 Task: Open Card Card0000000041 in Board Board0000000011 in Workspace WS0000000004 in Trello. Add Member ayush98111@gmail.com to Card Card0000000041 in Board Board0000000011 in Workspace WS0000000004 in Trello. Add Purple Label titled Label0000000041 to Card Card0000000041 in Board Board0000000011 in Workspace WS0000000004 in Trello. Add Checklist CL0000000041 to Card Card0000000041 in Board Board0000000011 in Workspace WS0000000004 in Trello. Add Dates with Start Date as Aug 01 2023 and Due Date as Aug 31 2023 to Card Card0000000041 in Board Board0000000011 in Workspace WS0000000004 in Trello
Action: Mouse moved to (91, 375)
Screenshot: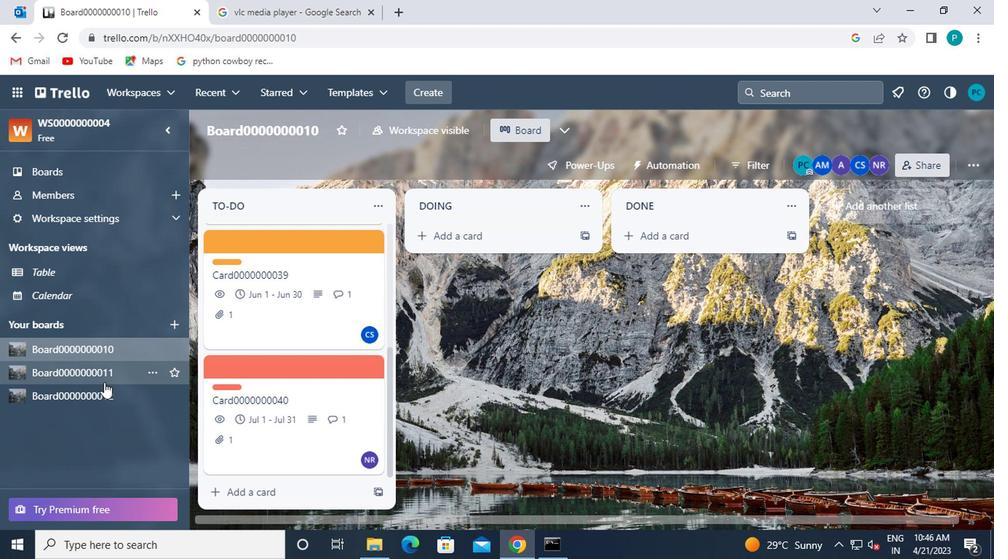 
Action: Mouse pressed left at (91, 375)
Screenshot: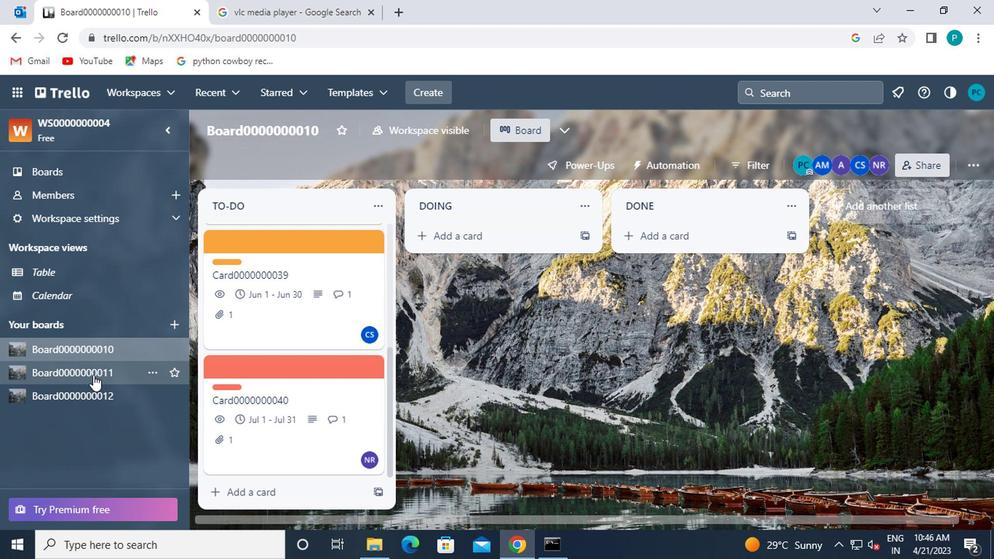 
Action: Mouse moved to (256, 203)
Screenshot: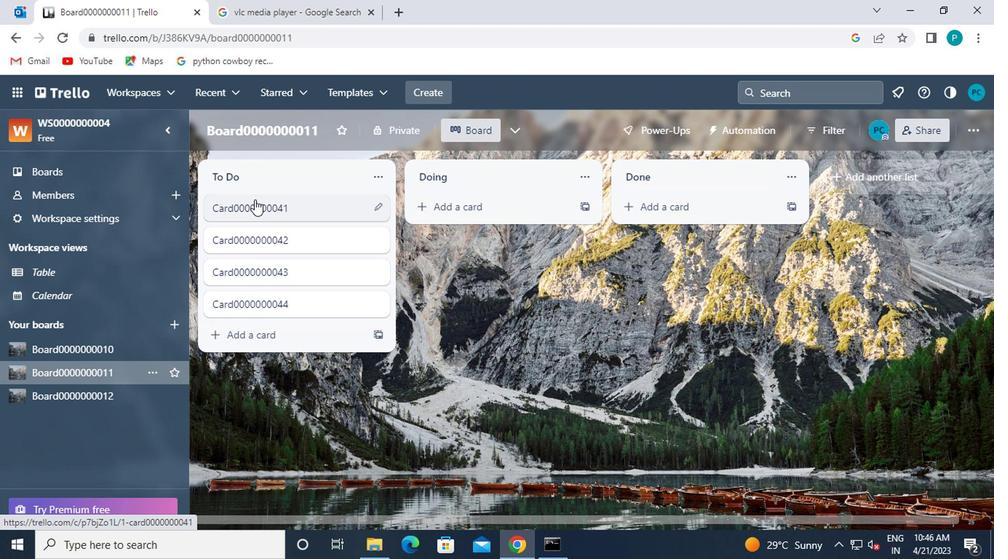 
Action: Mouse pressed left at (256, 203)
Screenshot: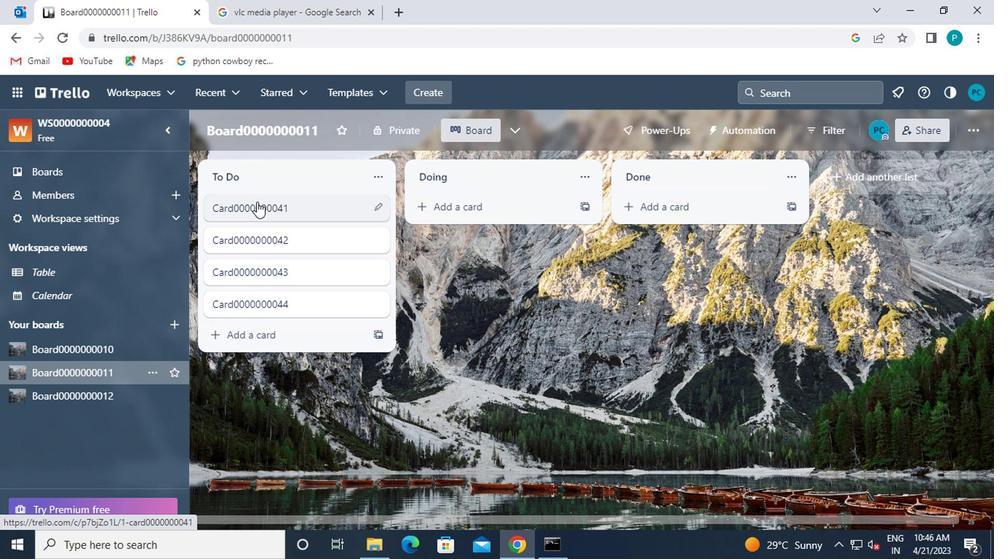
Action: Mouse moved to (640, 212)
Screenshot: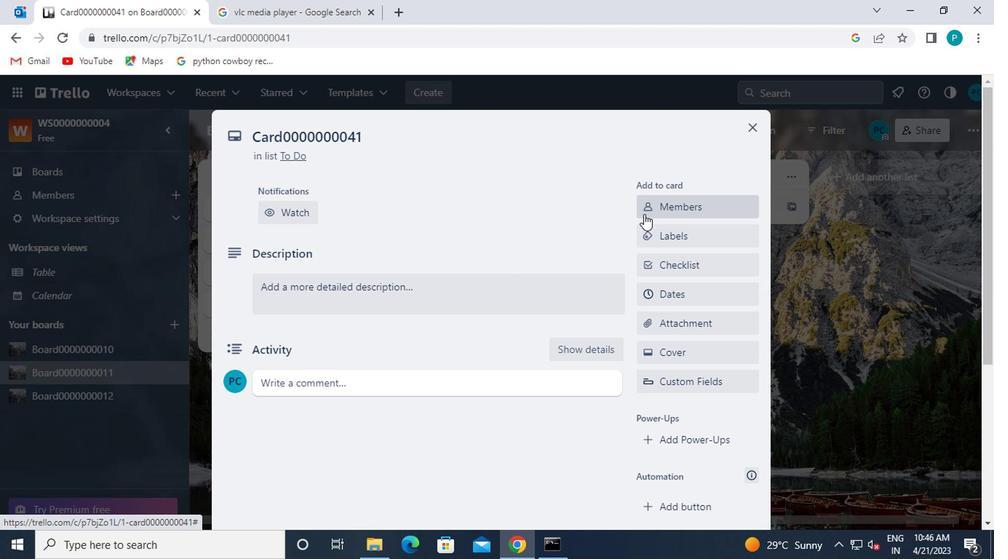 
Action: Mouse pressed left at (640, 212)
Screenshot: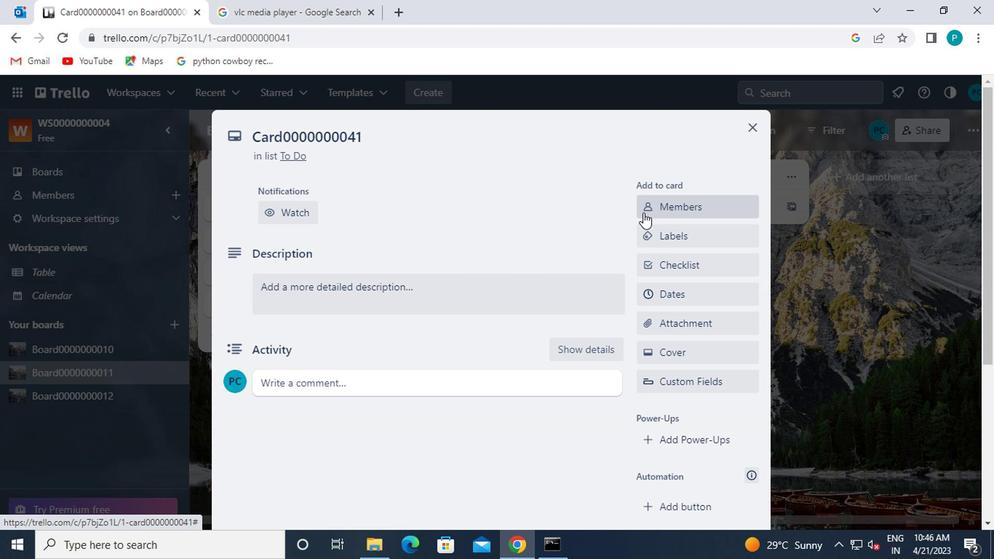 
Action: Mouse moved to (665, 278)
Screenshot: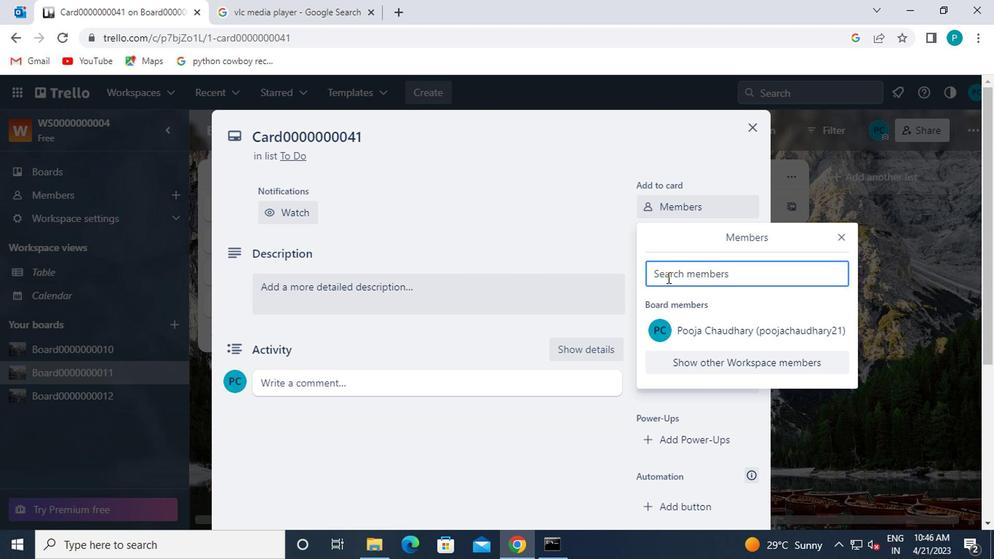 
Action: Mouse pressed left at (665, 278)
Screenshot: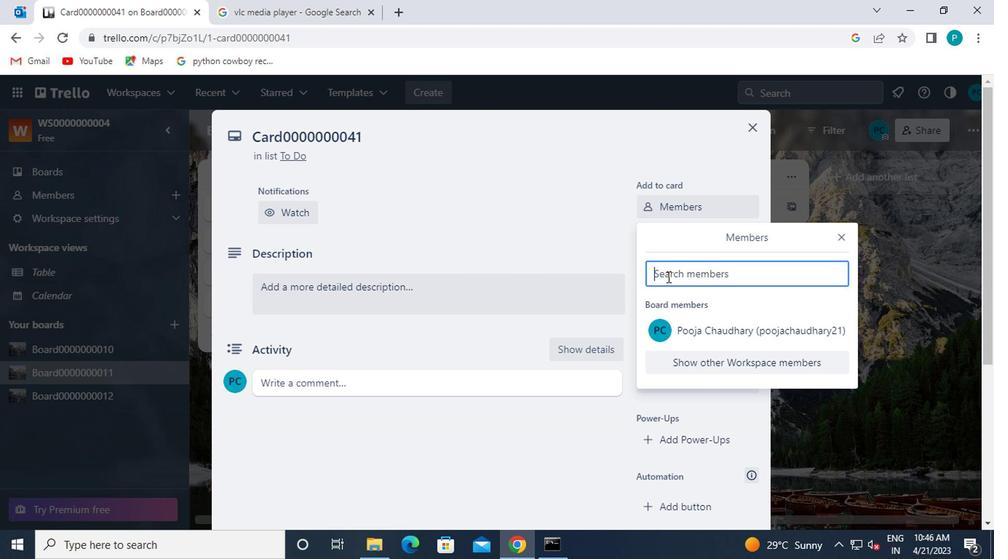 
Action: Key pressed ay
Screenshot: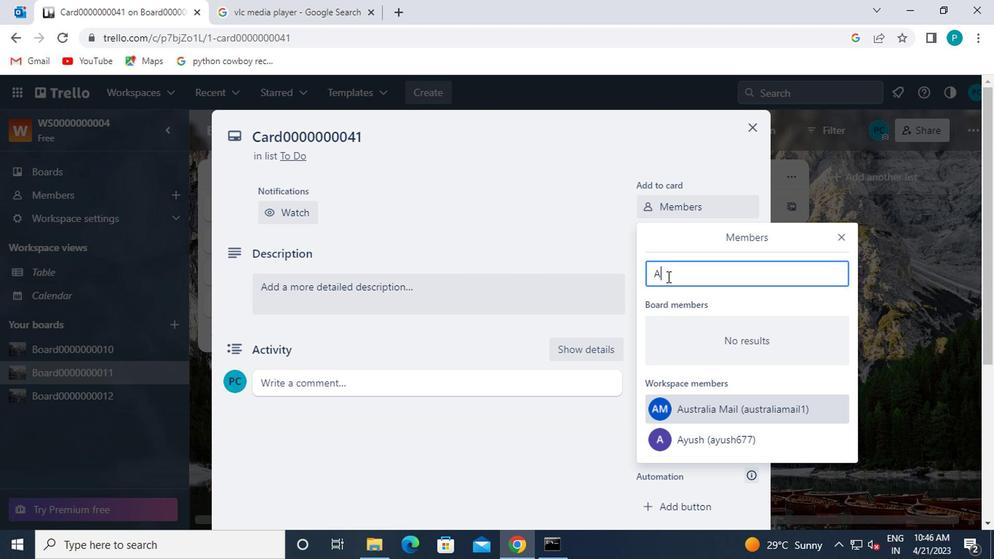 
Action: Mouse moved to (687, 404)
Screenshot: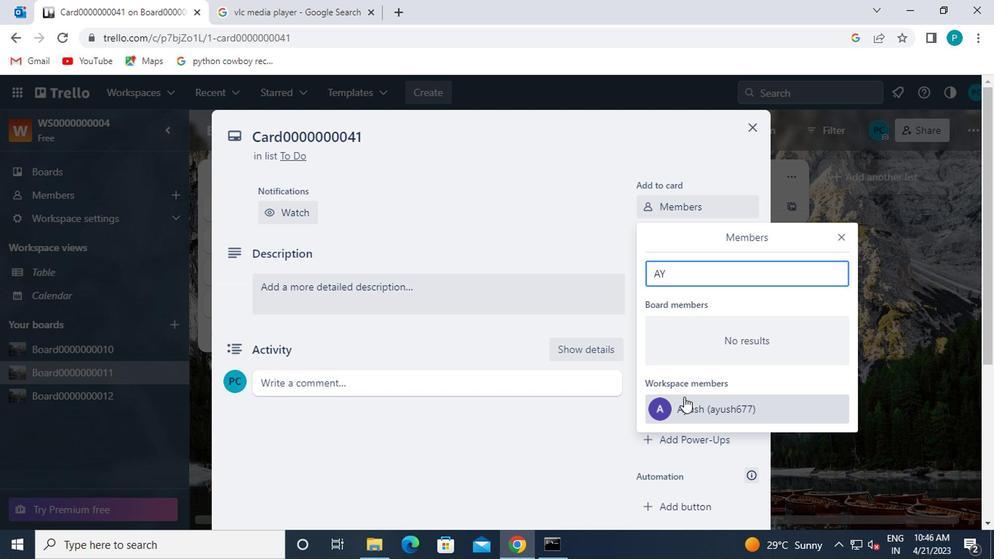 
Action: Mouse pressed left at (687, 404)
Screenshot: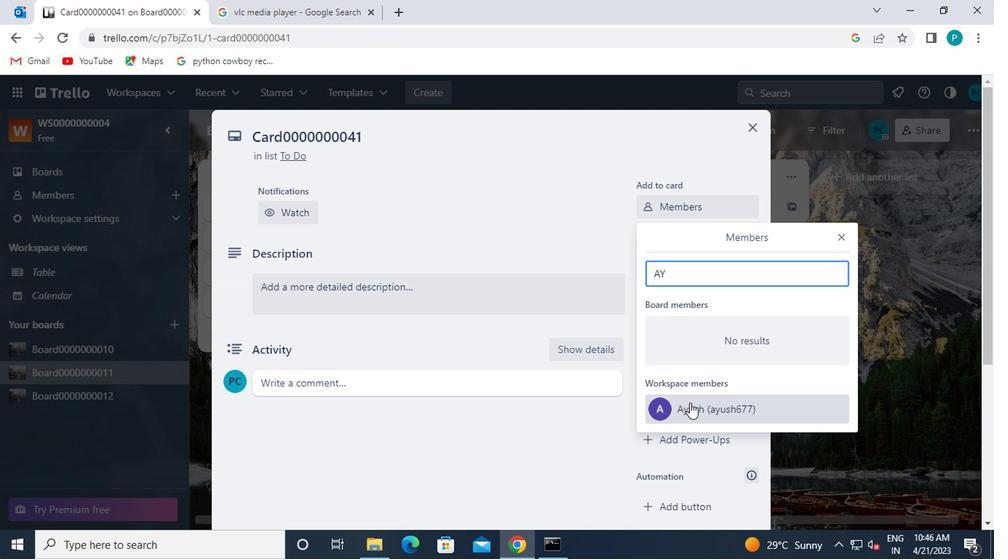 
Action: Mouse moved to (838, 237)
Screenshot: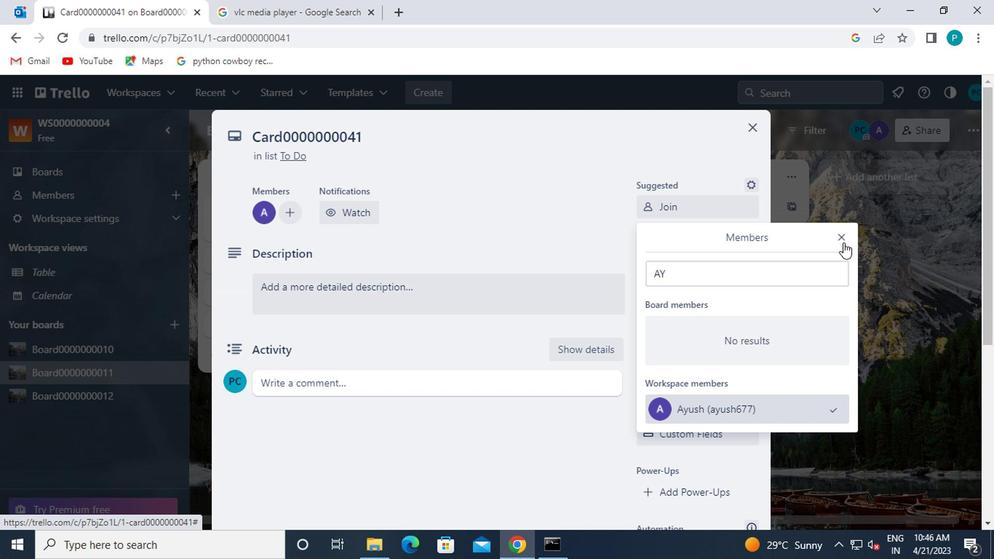 
Action: Mouse pressed left at (838, 237)
Screenshot: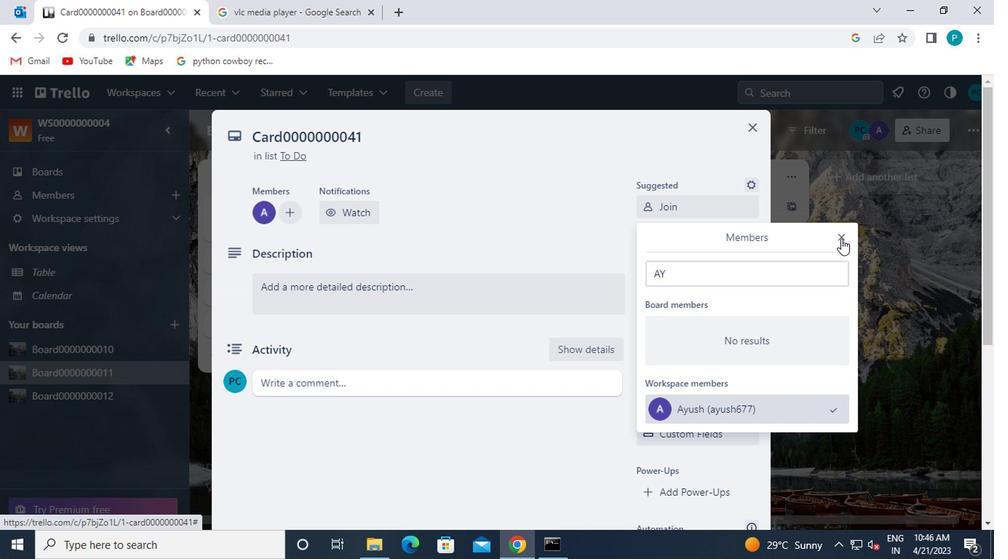 
Action: Mouse moved to (718, 294)
Screenshot: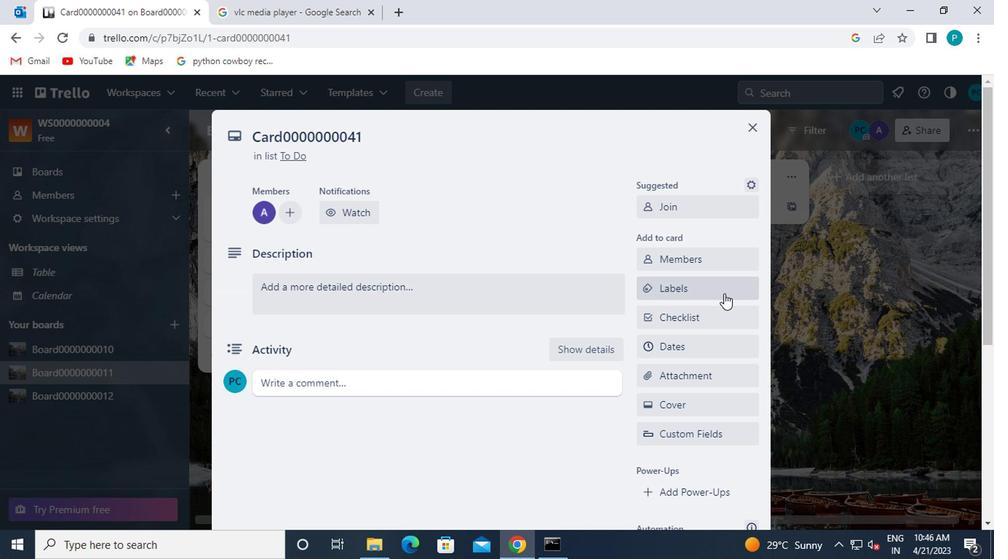 
Action: Mouse pressed left at (718, 294)
Screenshot: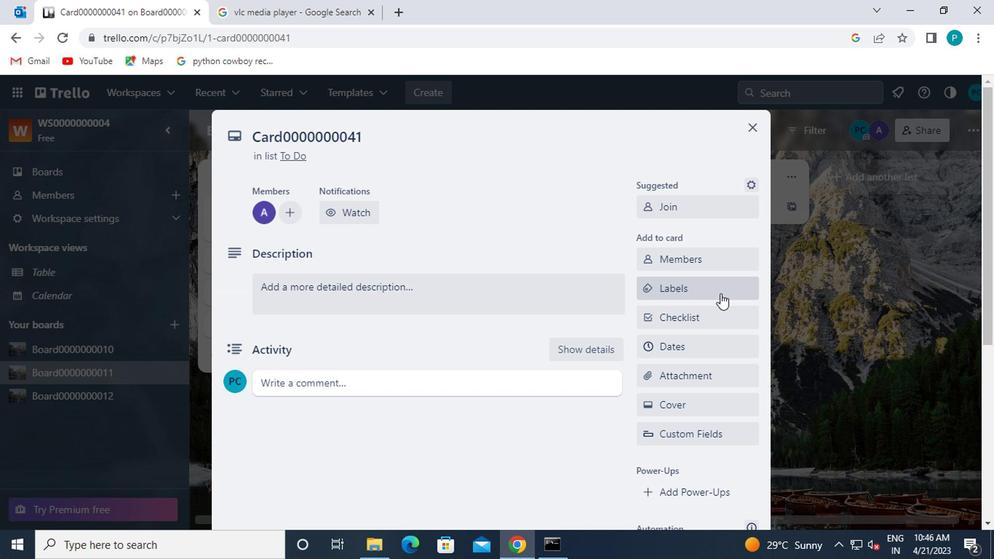 
Action: Mouse moved to (726, 386)
Screenshot: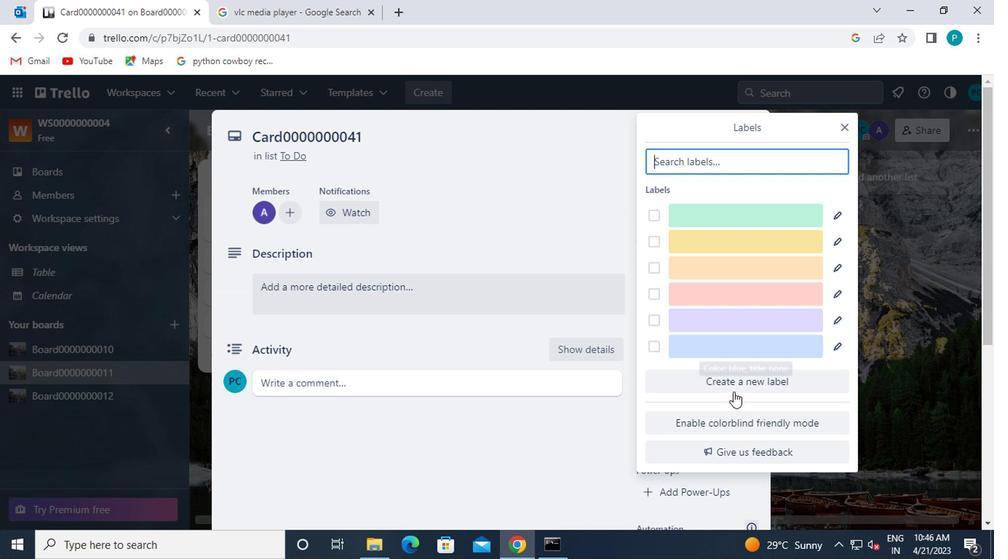 
Action: Mouse pressed left at (726, 386)
Screenshot: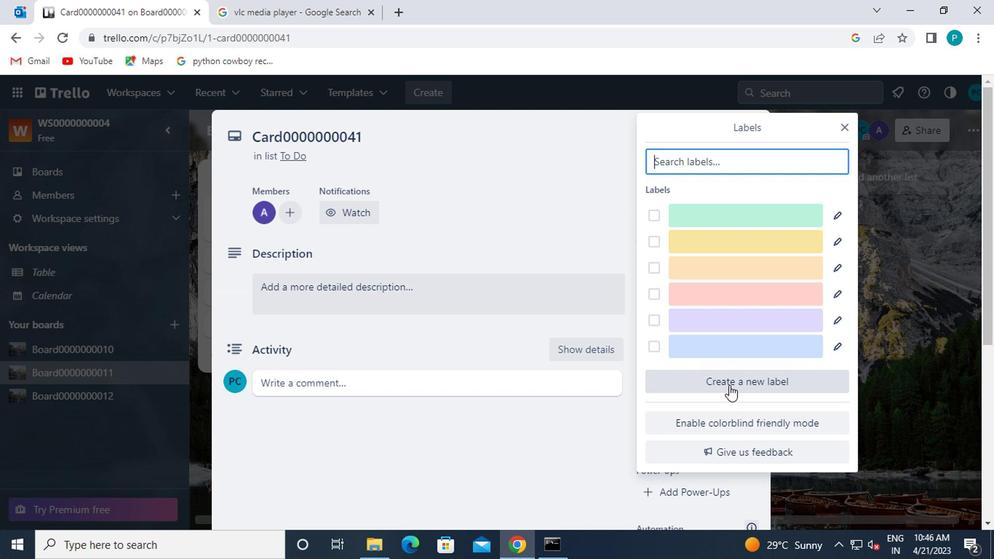 
Action: Mouse moved to (820, 334)
Screenshot: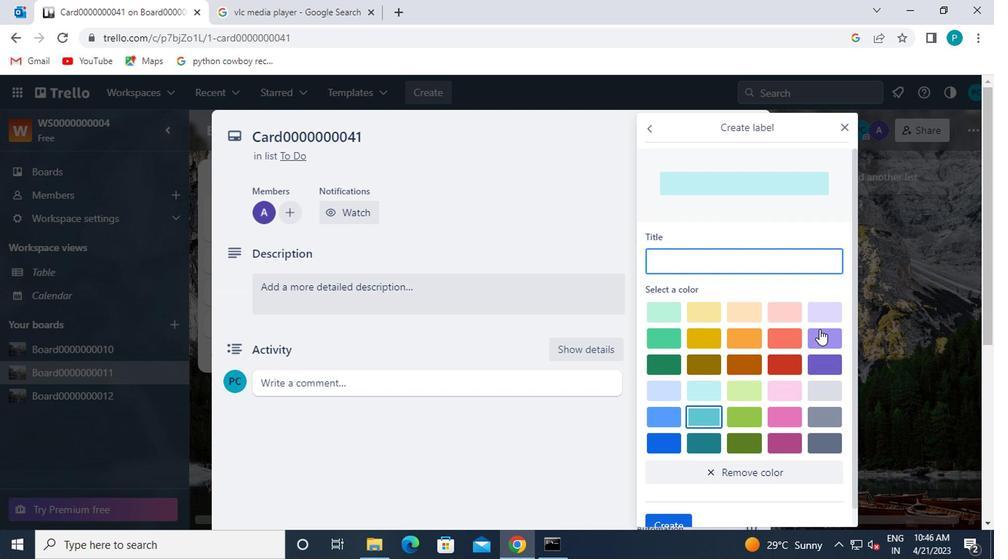 
Action: Mouse pressed left at (820, 334)
Screenshot: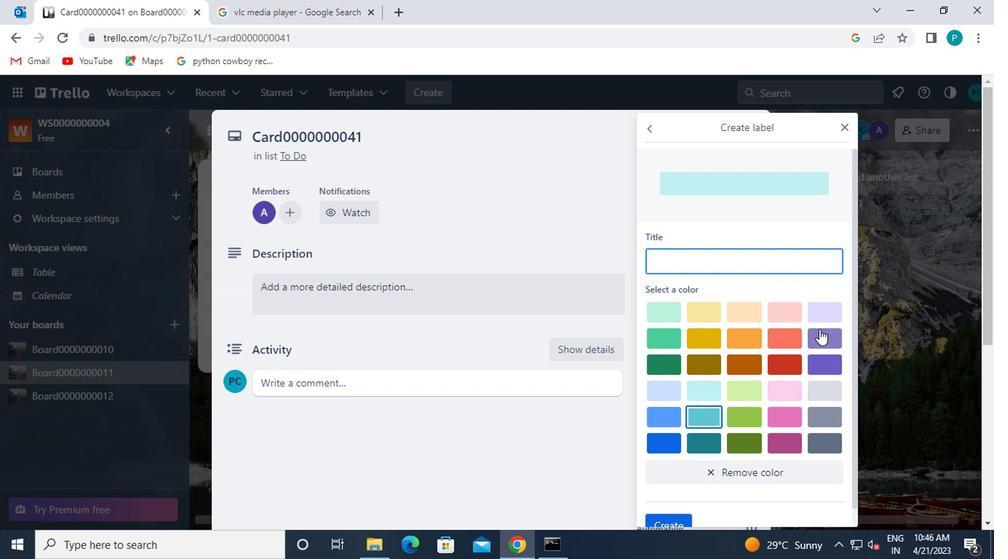 
Action: Mouse moved to (714, 271)
Screenshot: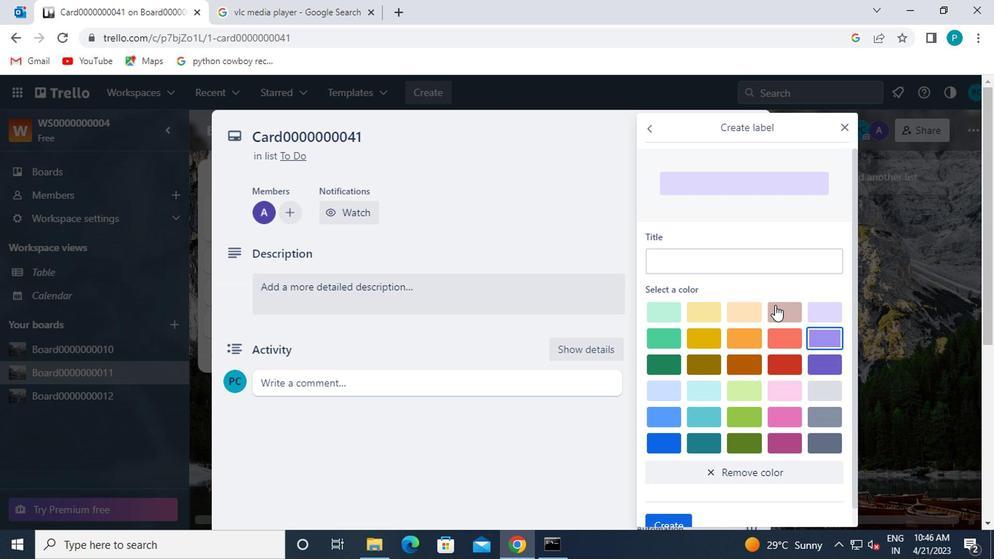 
Action: Mouse pressed left at (714, 271)
Screenshot: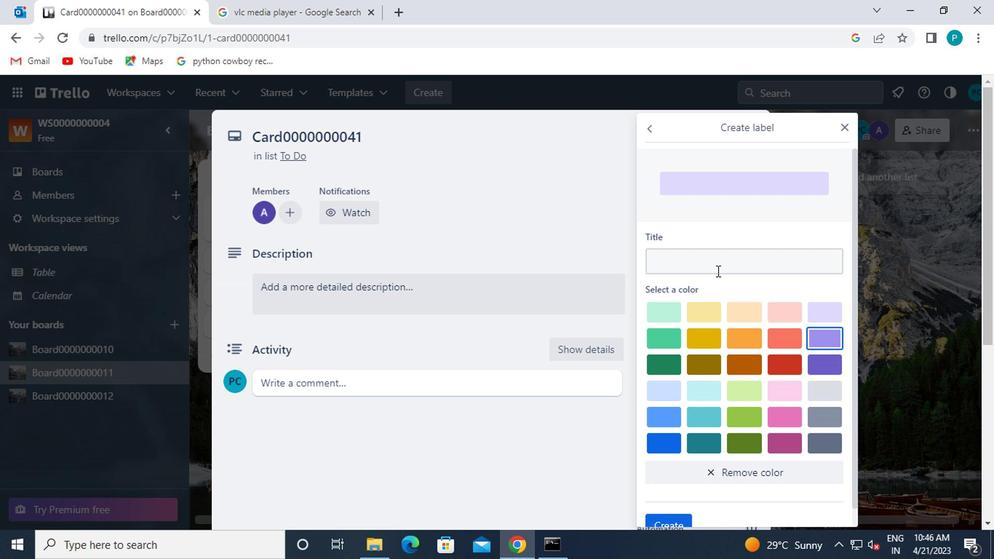 
Action: Mouse moved to (720, 264)
Screenshot: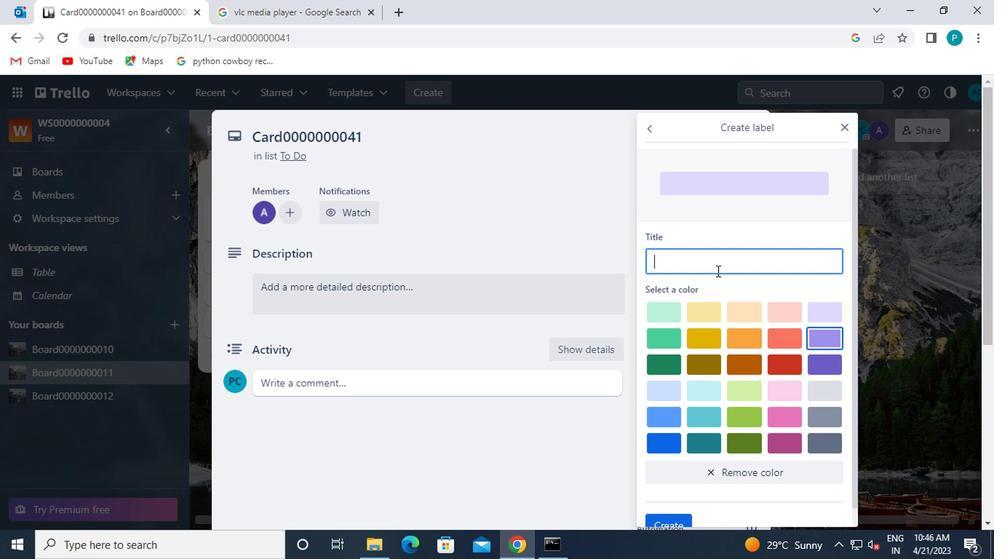 
Action: Key pressed l<Key.caps_lock>abel0000000041
Screenshot: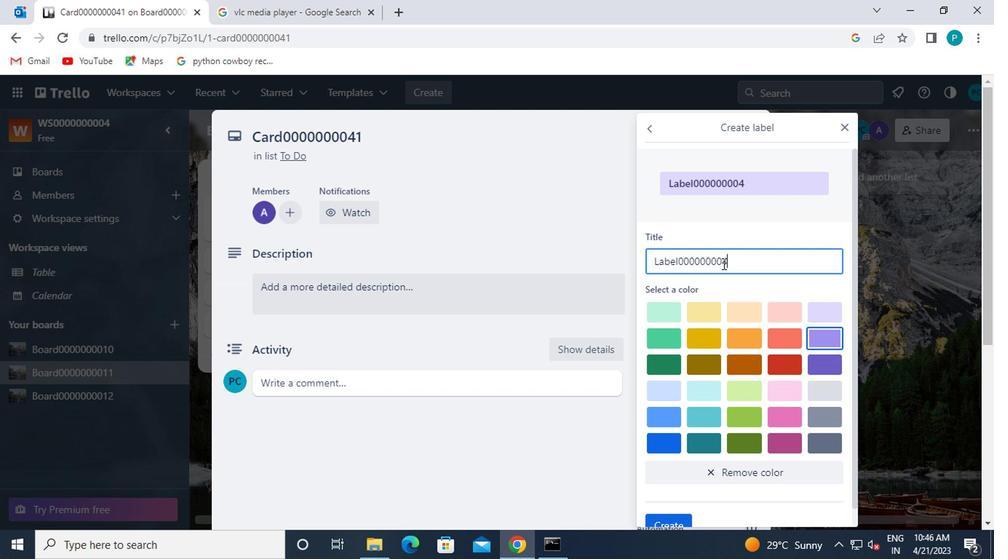 
Action: Mouse moved to (732, 451)
Screenshot: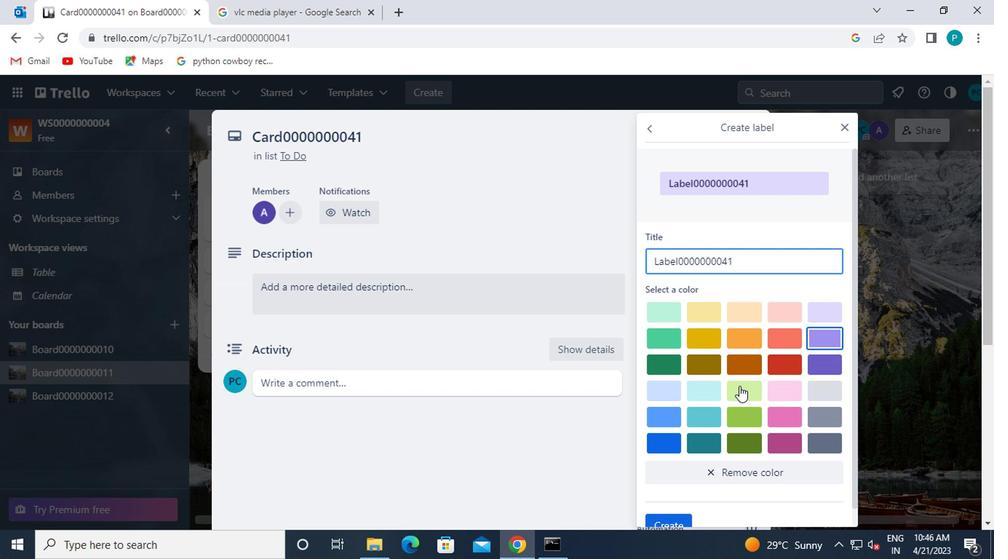 
Action: Mouse scrolled (732, 450) with delta (0, -1)
Screenshot: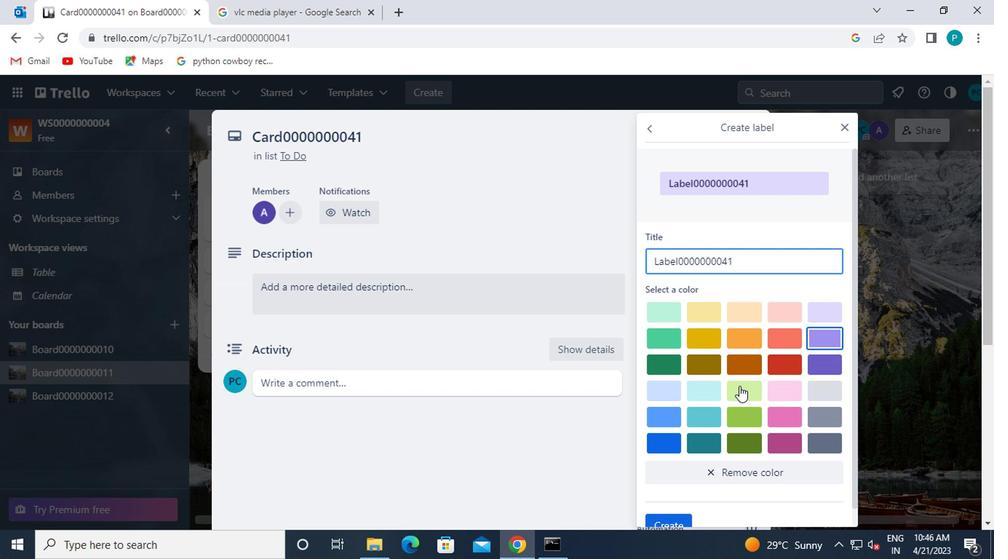 
Action: Mouse moved to (730, 455)
Screenshot: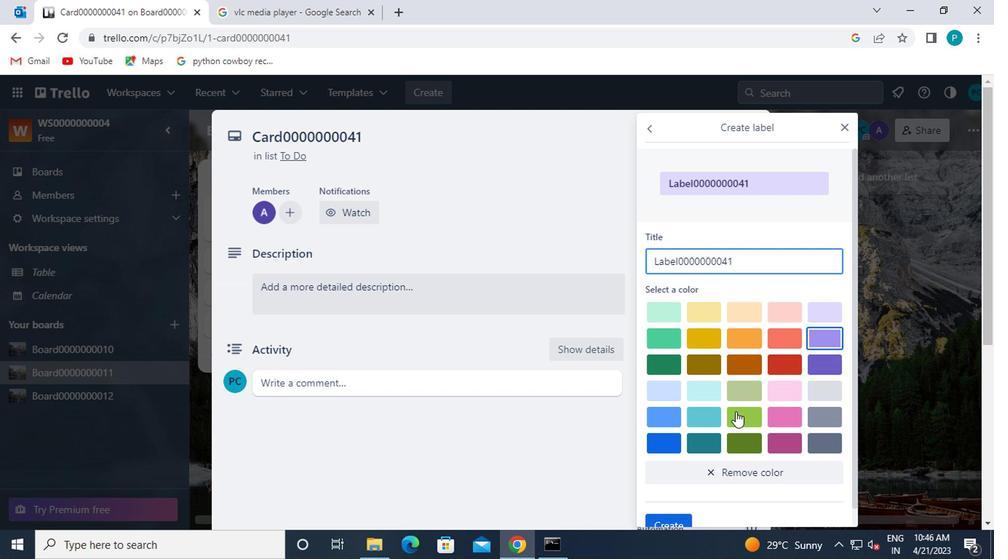 
Action: Mouse scrolled (730, 454) with delta (0, -1)
Screenshot: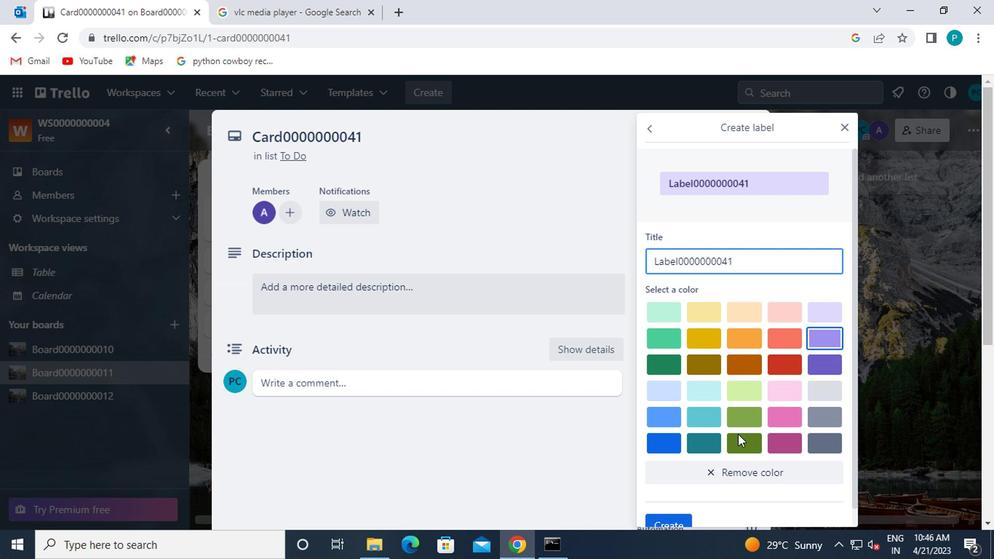 
Action: Mouse moved to (728, 457)
Screenshot: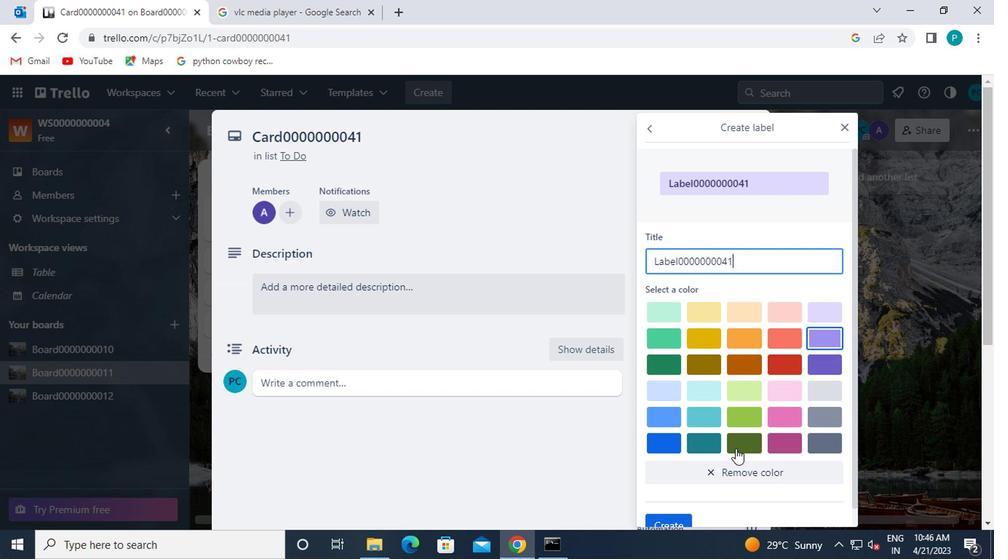 
Action: Mouse scrolled (728, 456) with delta (0, -1)
Screenshot: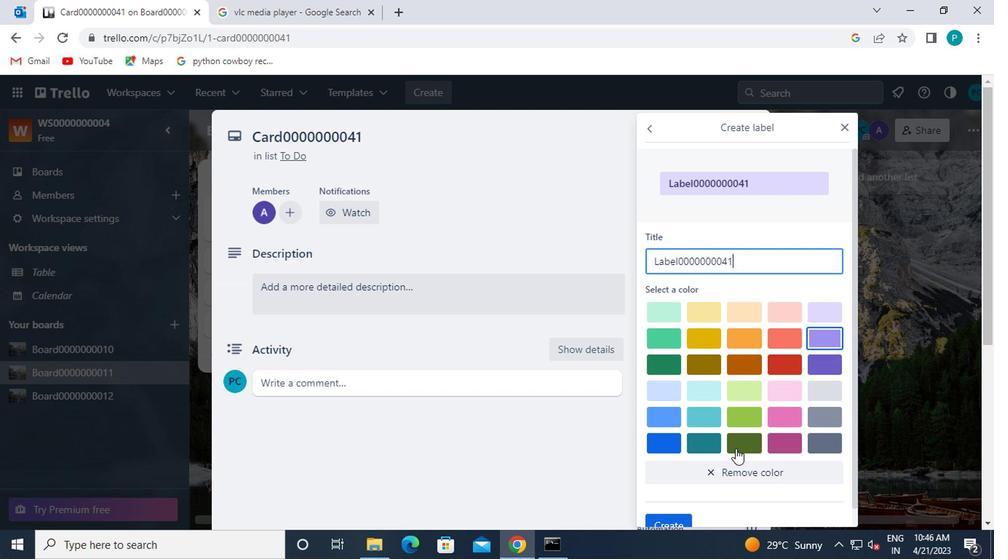 
Action: Mouse moved to (679, 501)
Screenshot: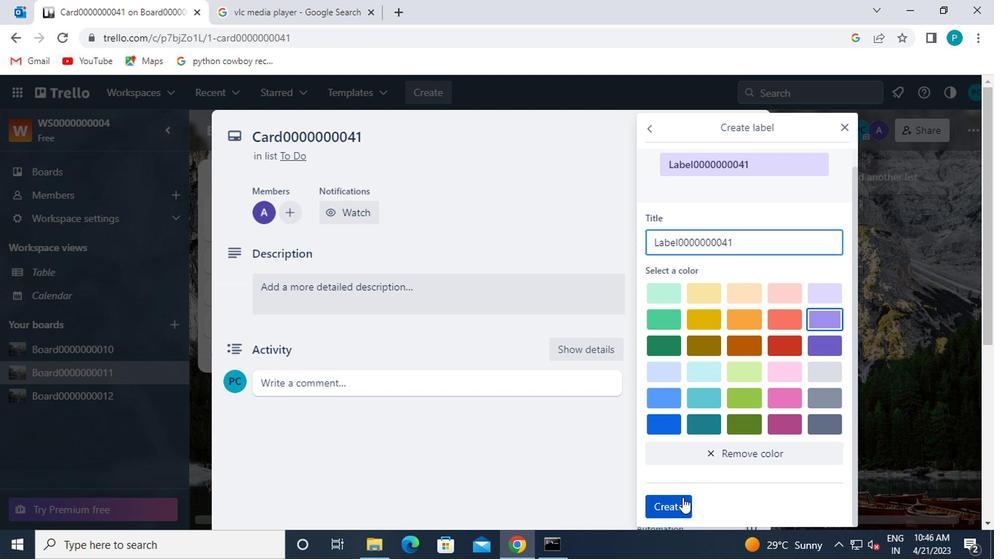 
Action: Mouse pressed left at (679, 501)
Screenshot: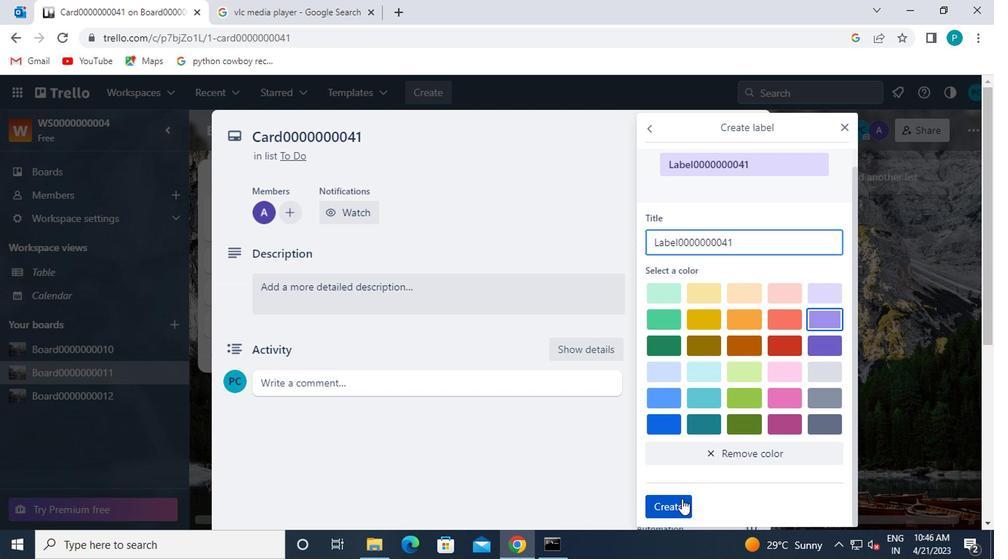 
Action: Mouse moved to (842, 122)
Screenshot: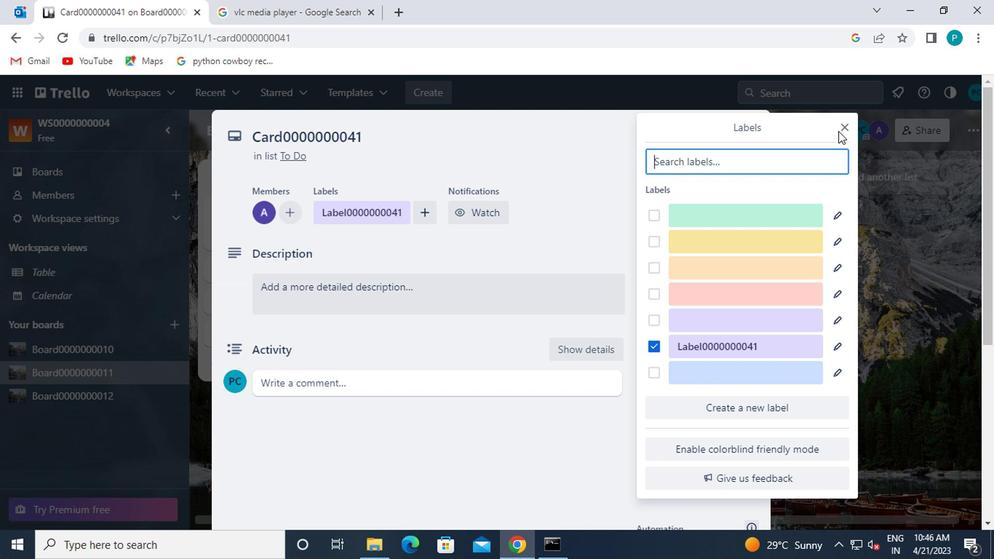 
Action: Mouse pressed left at (842, 122)
Screenshot: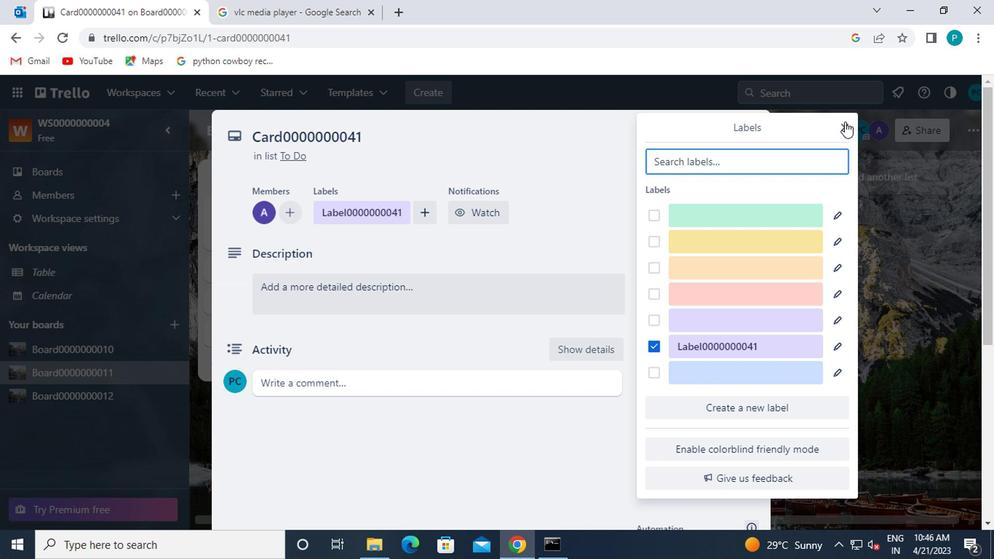 
Action: Mouse moved to (678, 317)
Screenshot: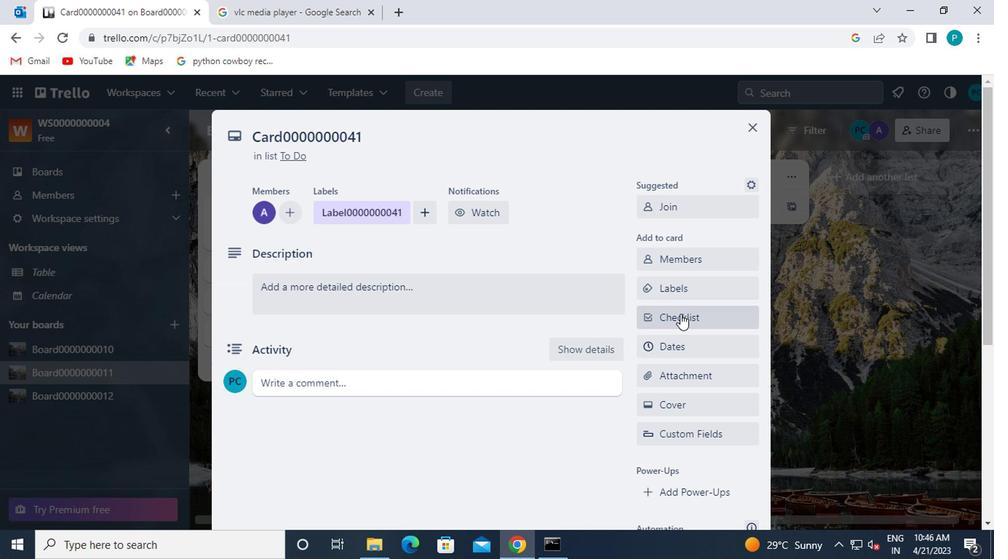 
Action: Mouse pressed left at (678, 317)
Screenshot: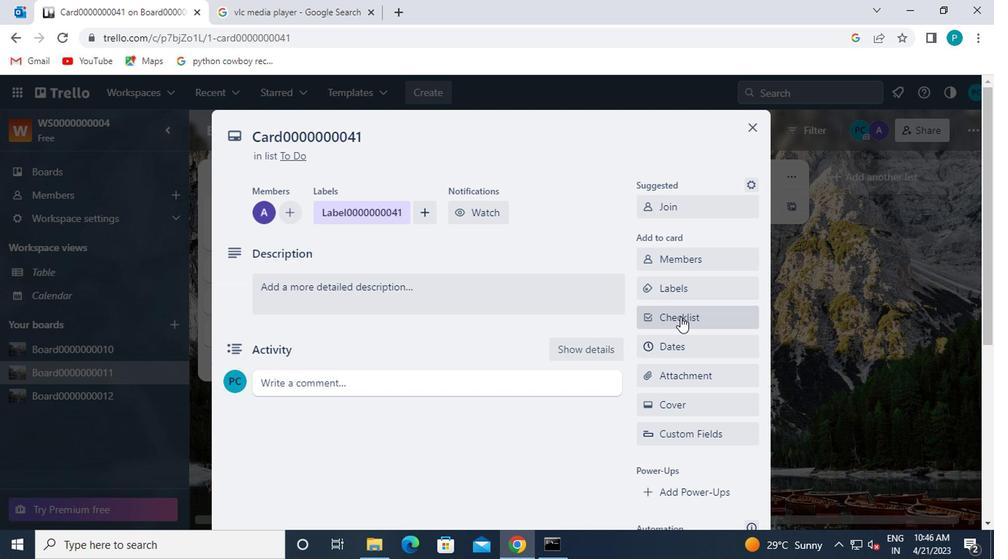 
Action: Key pressed <Key.caps_lock>cl0000000041
Screenshot: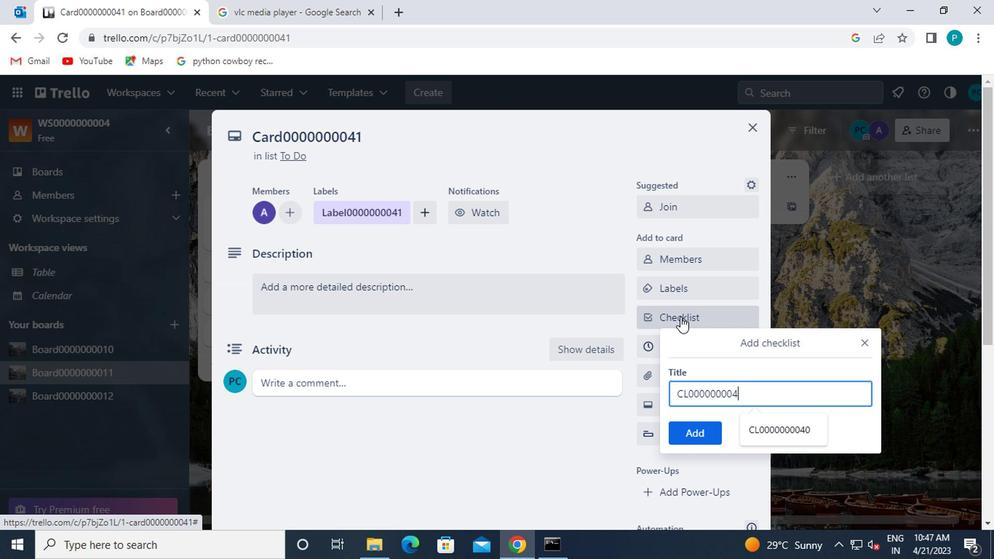 
Action: Mouse moved to (712, 428)
Screenshot: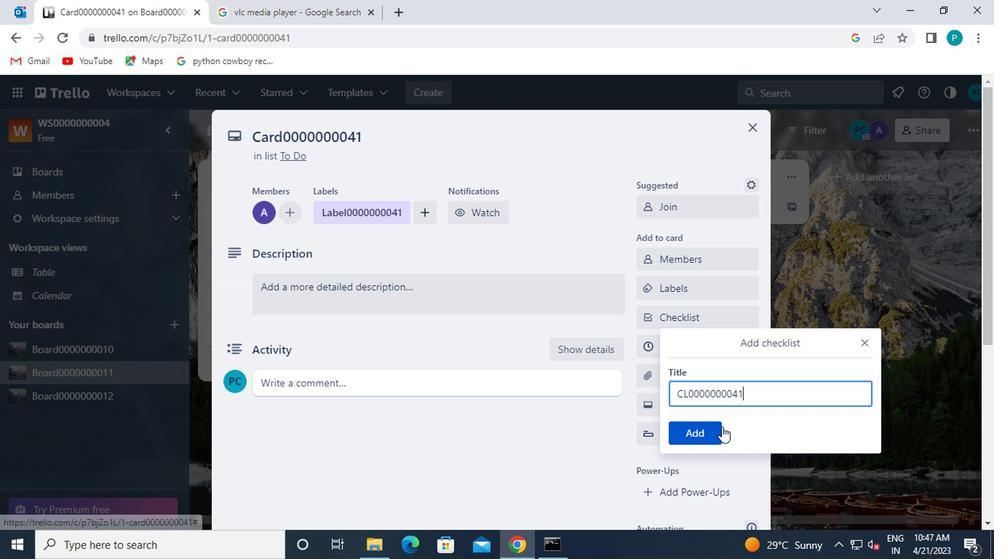 
Action: Mouse pressed left at (712, 428)
Screenshot: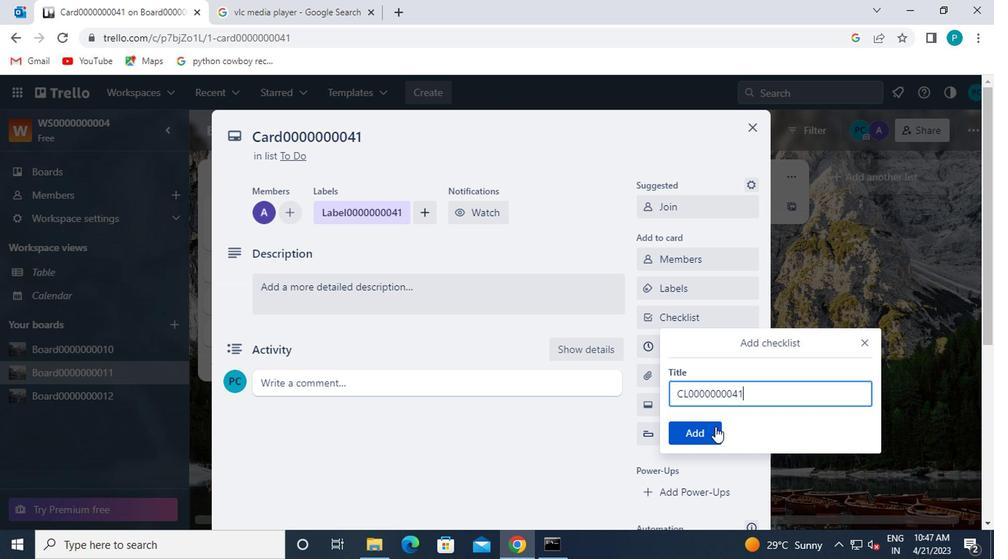 
Action: Mouse moved to (686, 351)
Screenshot: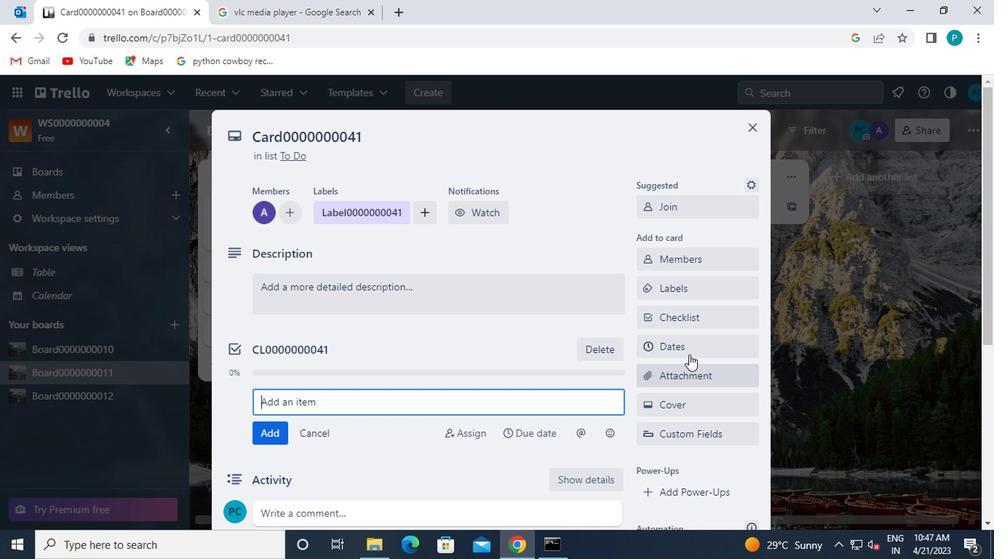 
Action: Mouse pressed left at (686, 351)
Screenshot: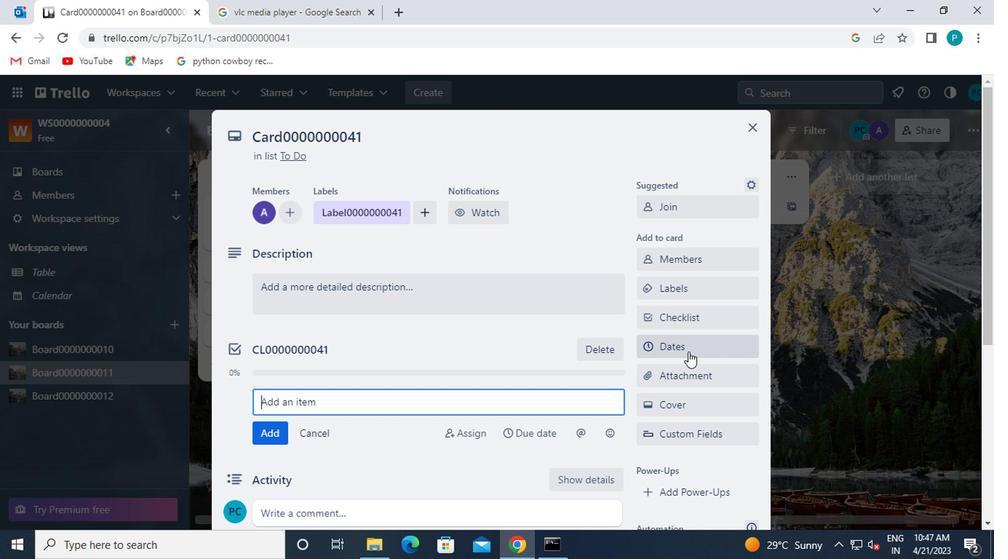 
Action: Mouse moved to (651, 387)
Screenshot: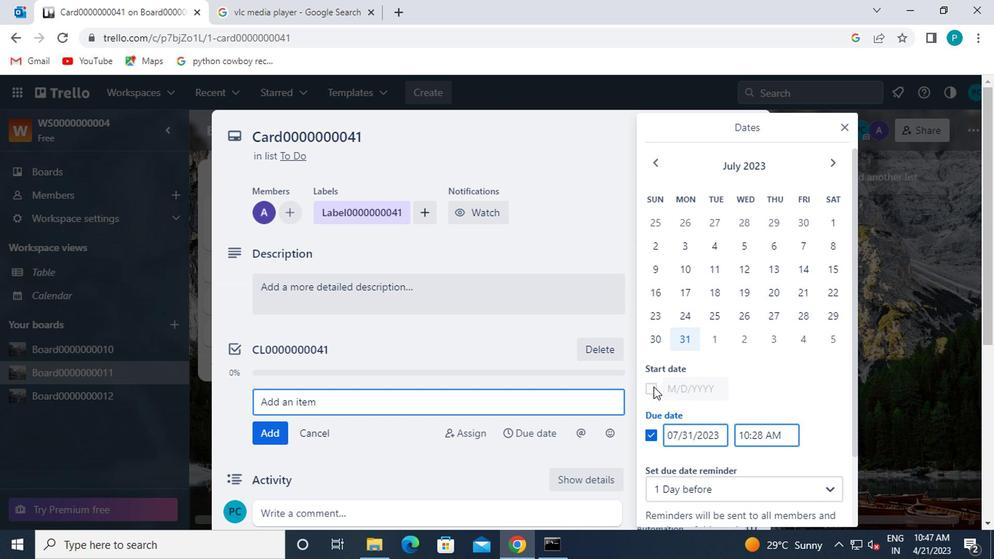 
Action: Mouse pressed left at (651, 387)
Screenshot: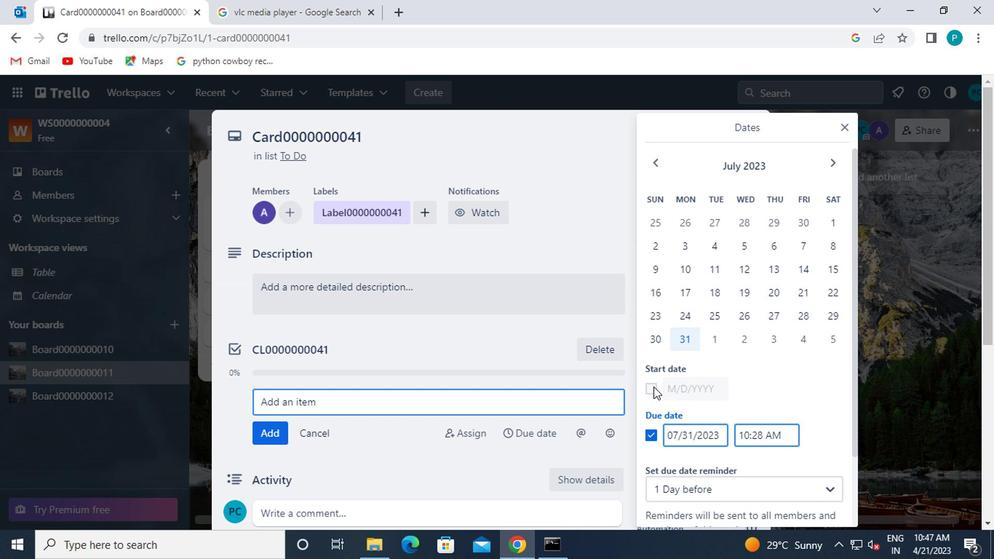 
Action: Mouse moved to (828, 159)
Screenshot: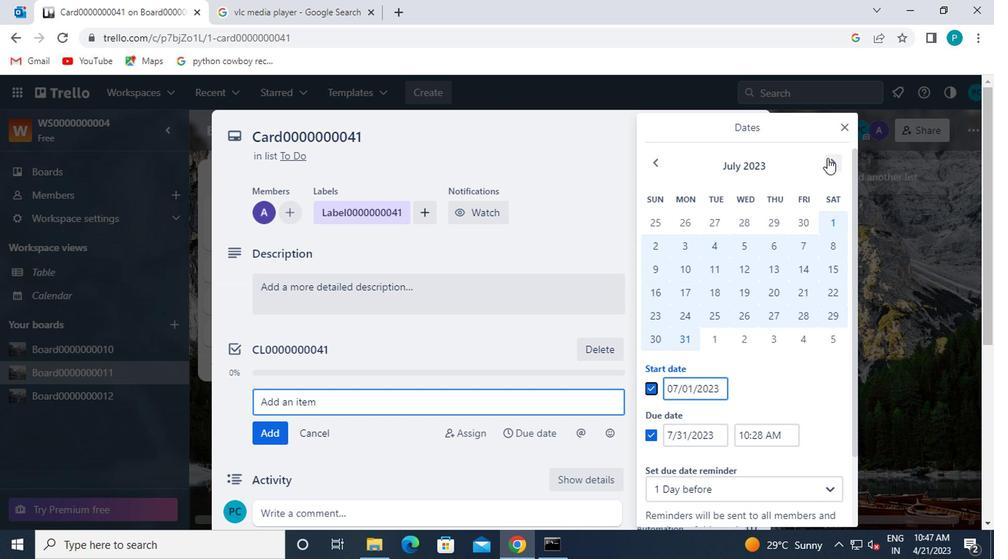 
Action: Mouse pressed left at (828, 159)
Screenshot: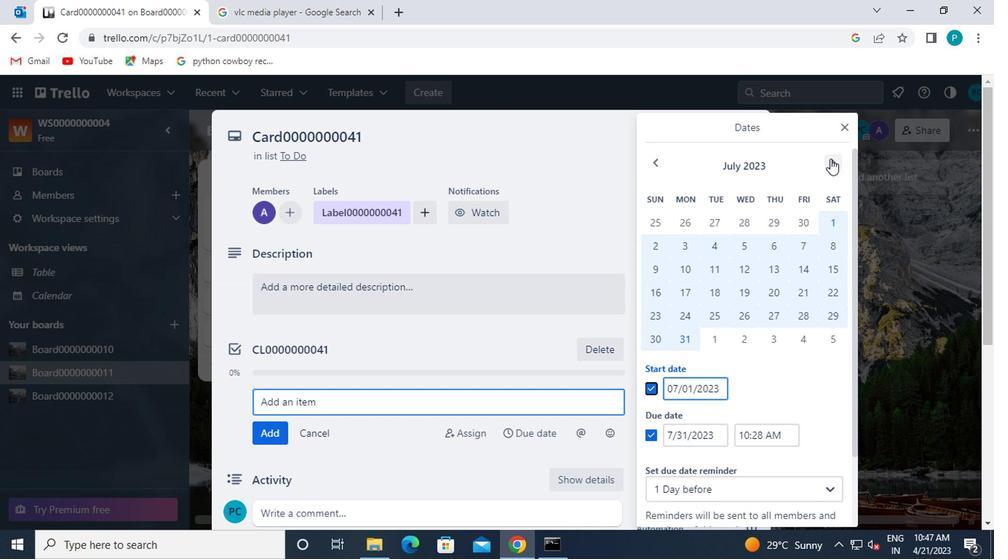 
Action: Mouse moved to (721, 219)
Screenshot: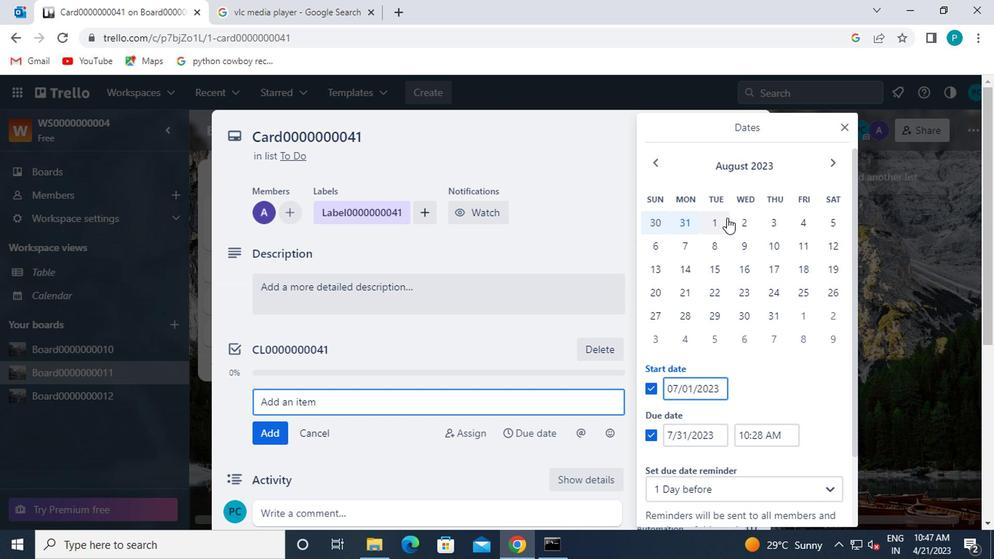 
Action: Mouse pressed left at (721, 219)
Screenshot: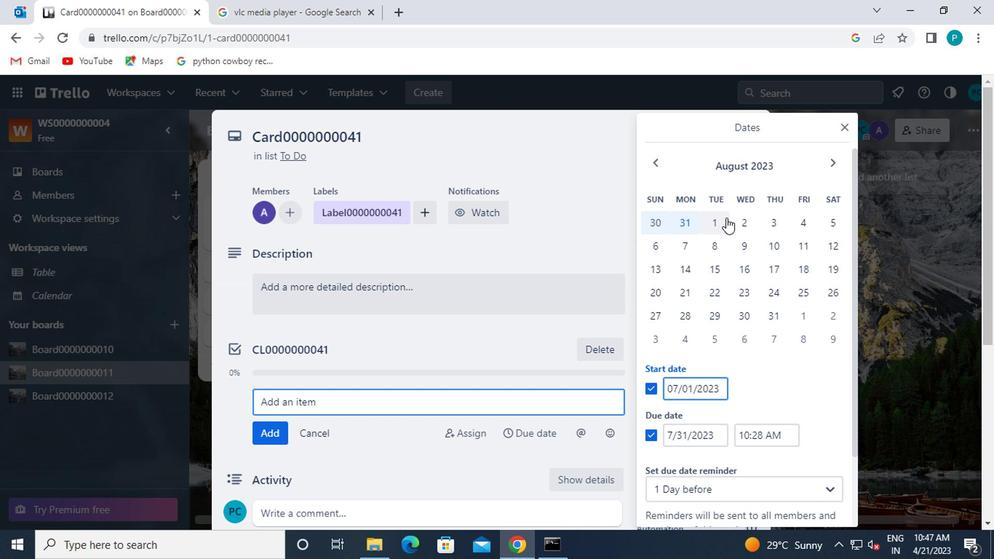 
Action: Mouse moved to (778, 308)
Screenshot: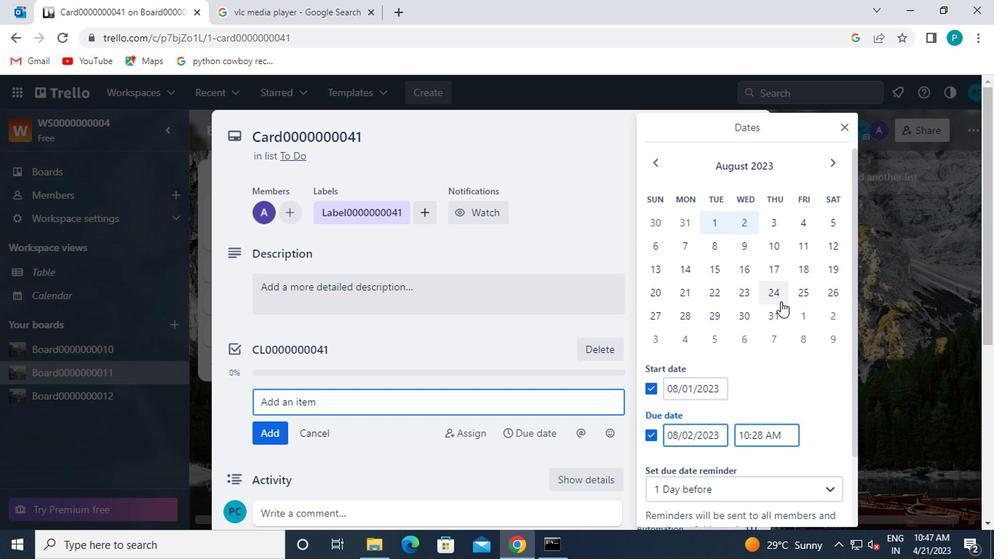 
Action: Mouse pressed left at (778, 308)
Screenshot: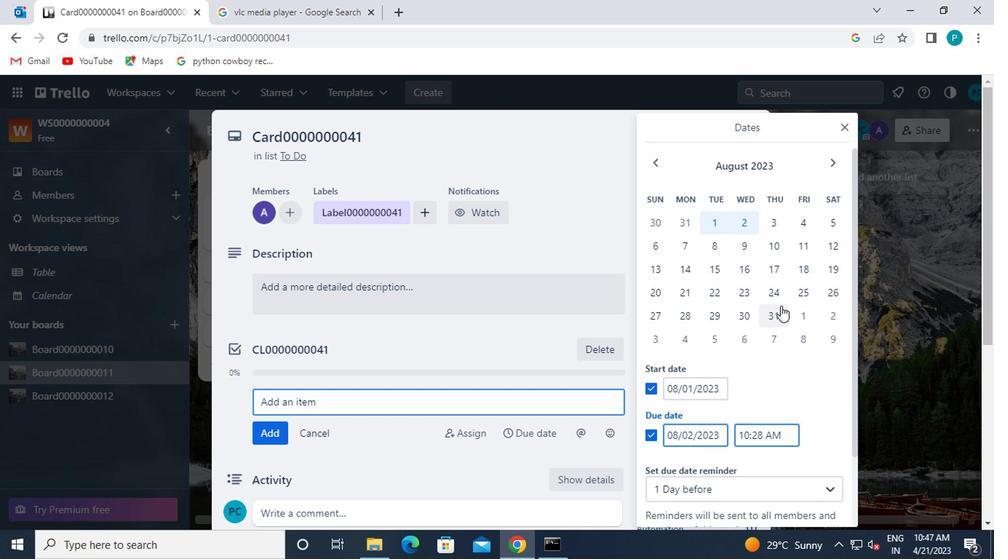 
Action: Mouse moved to (754, 334)
Screenshot: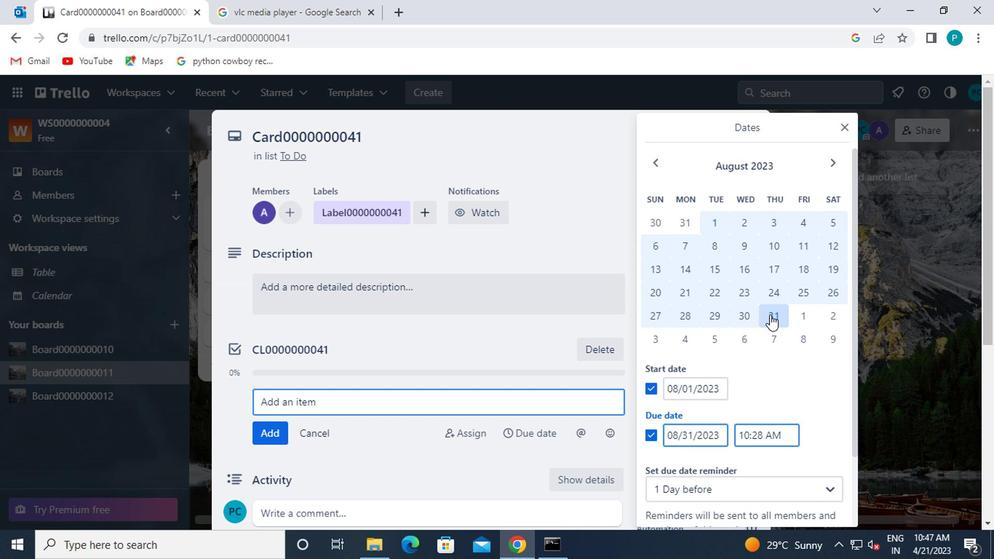 
Action: Mouse scrolled (754, 333) with delta (0, -1)
Screenshot: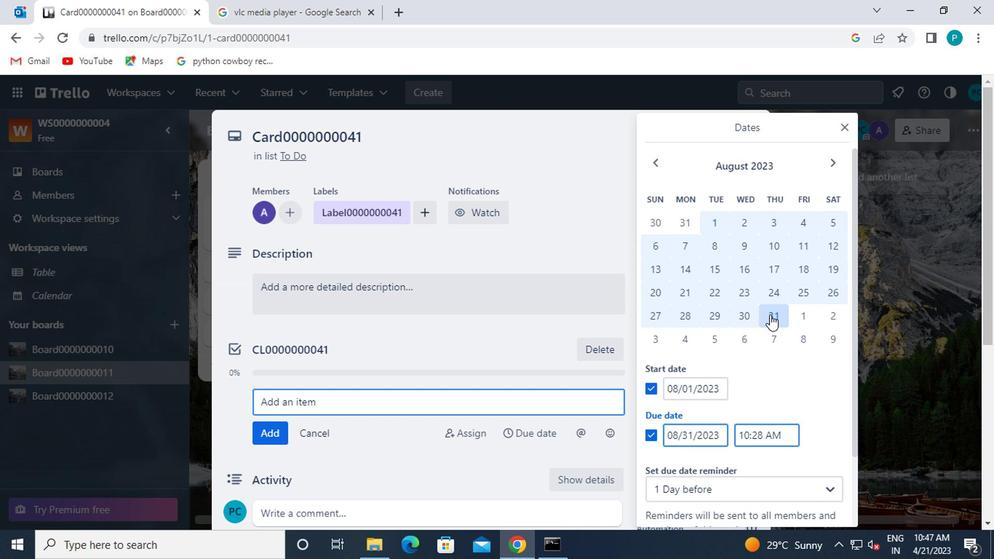 
Action: Mouse moved to (746, 348)
Screenshot: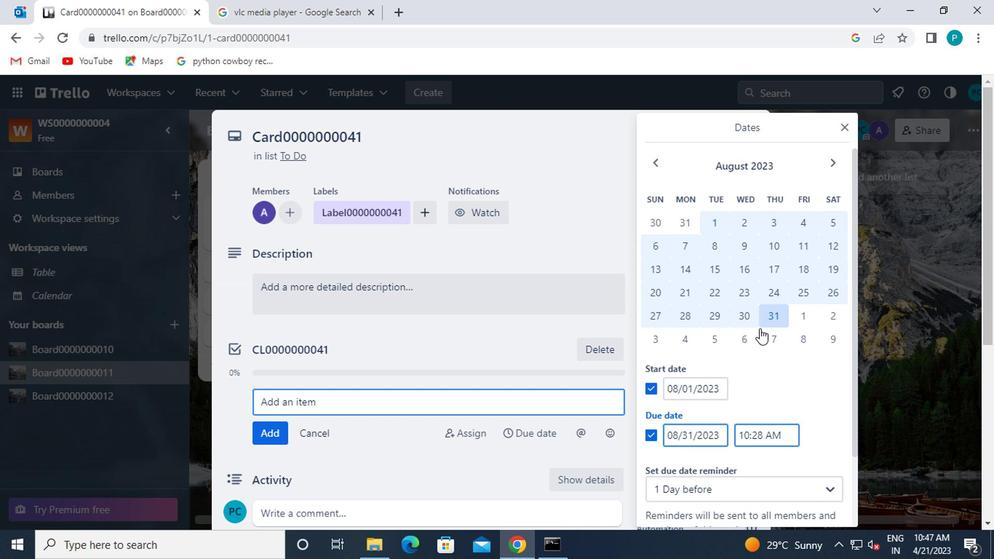 
Action: Mouse scrolled (746, 347) with delta (0, -1)
Screenshot: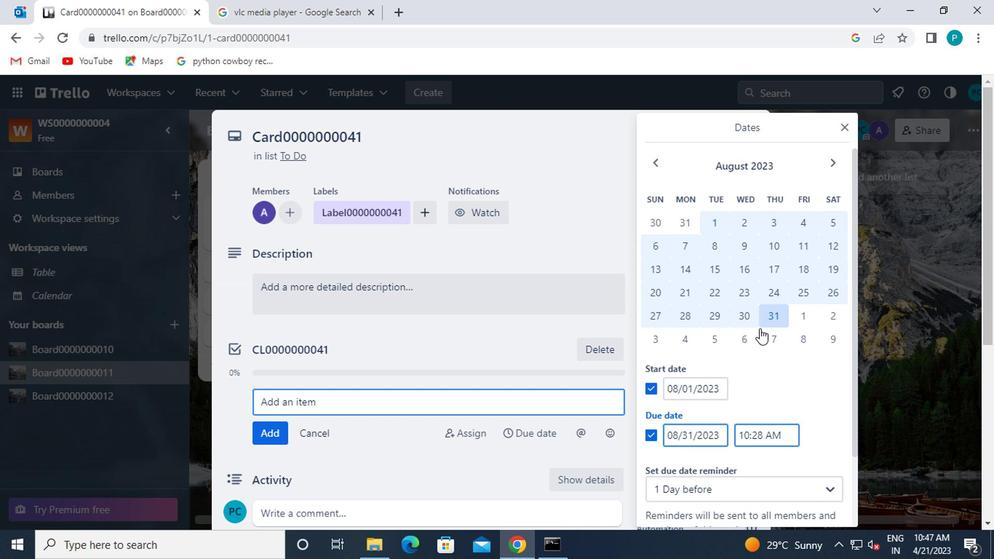 
Action: Mouse moved to (739, 362)
Screenshot: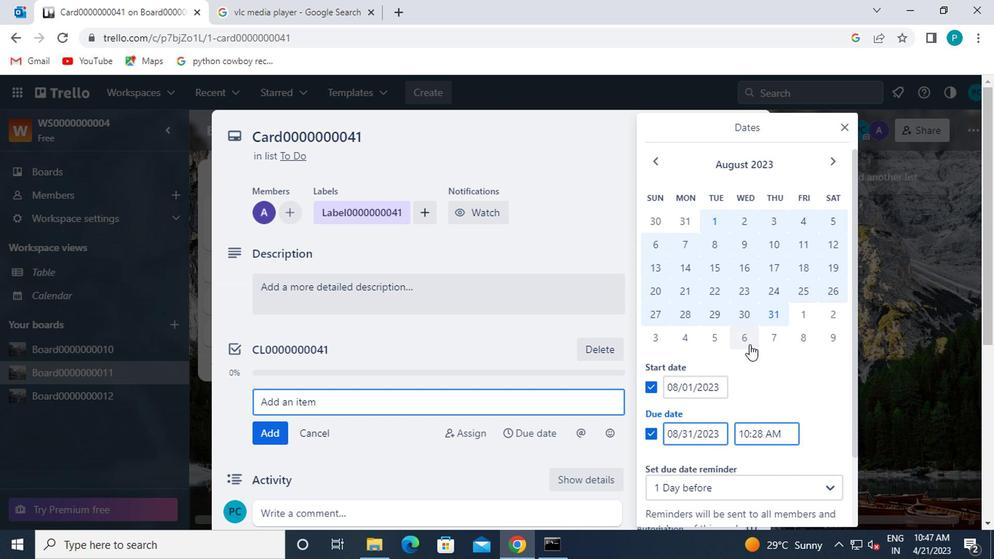 
Action: Mouse scrolled (739, 361) with delta (0, 0)
Screenshot: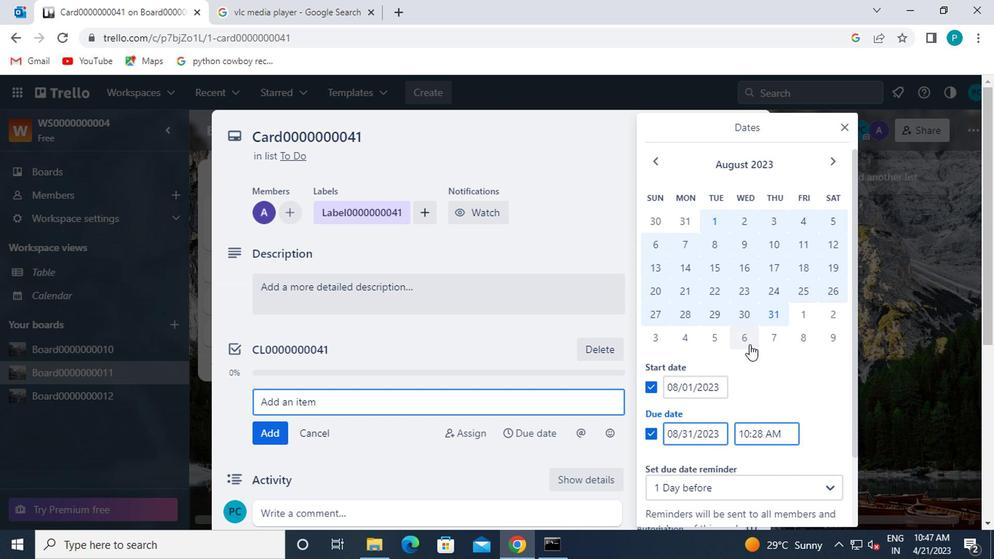 
Action: Mouse moved to (725, 469)
Screenshot: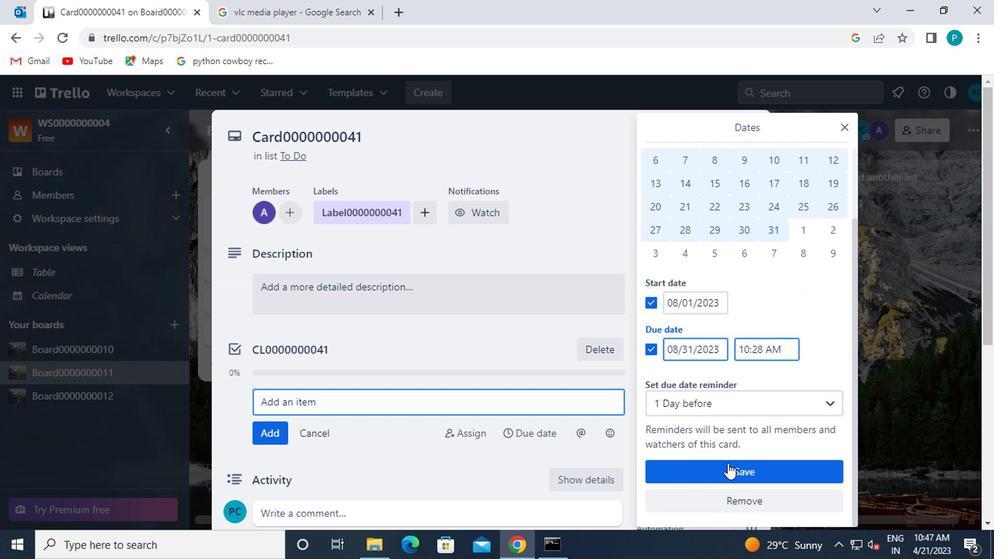 
Action: Mouse pressed left at (725, 469)
Screenshot: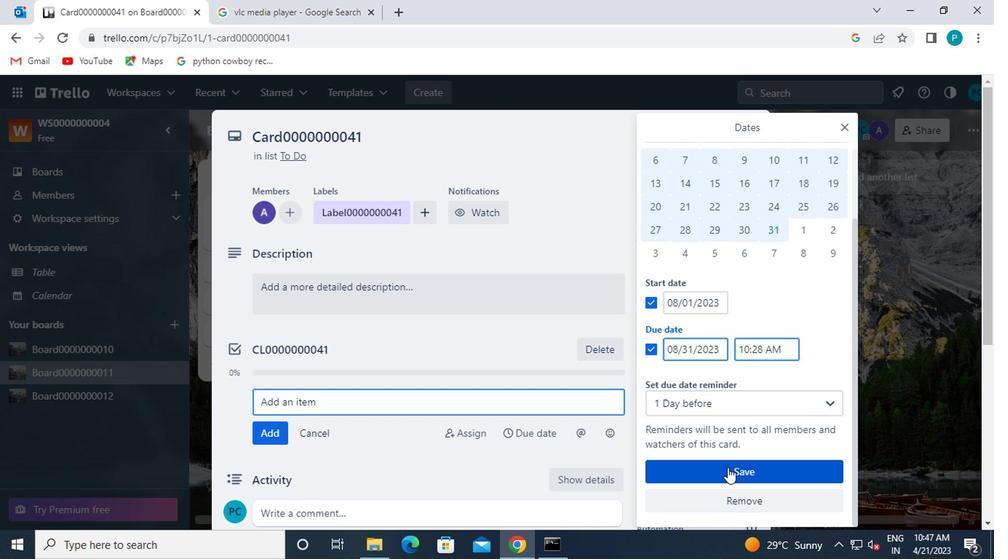 
